 Task: Move the task Develop a new online survey and feedback system to the section Done in the project AgileCraft and filter the tasks in the project by Due next week
Action: Mouse moved to (80, 372)
Screenshot: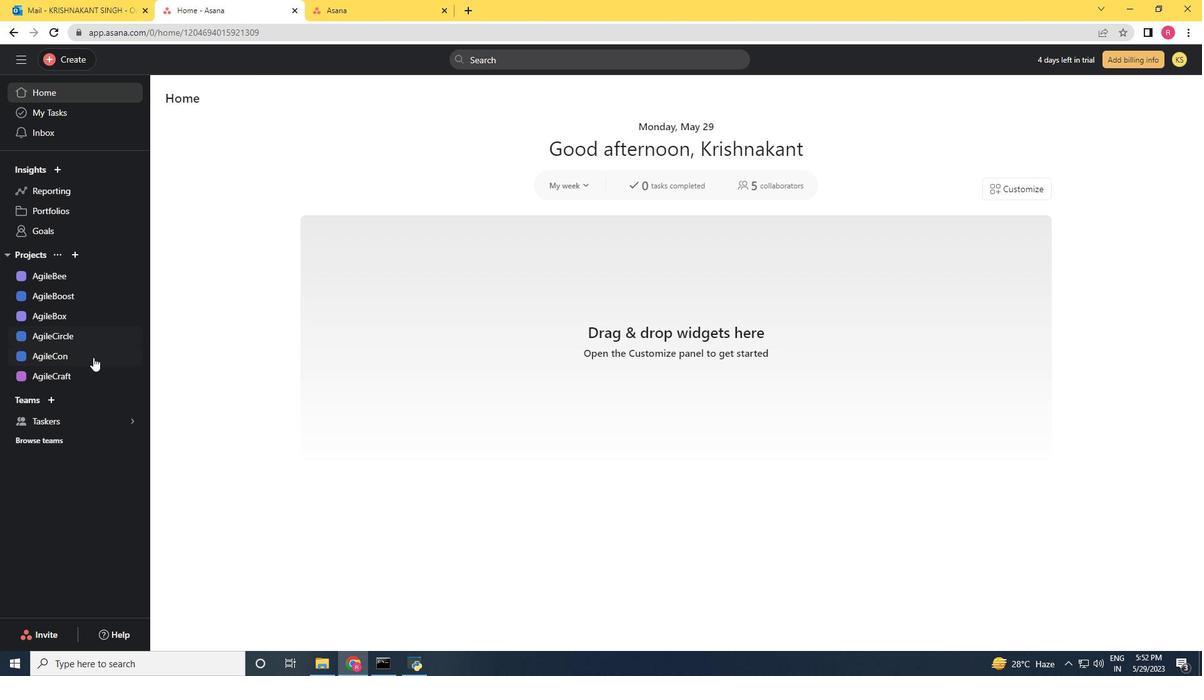
Action: Mouse pressed left at (80, 372)
Screenshot: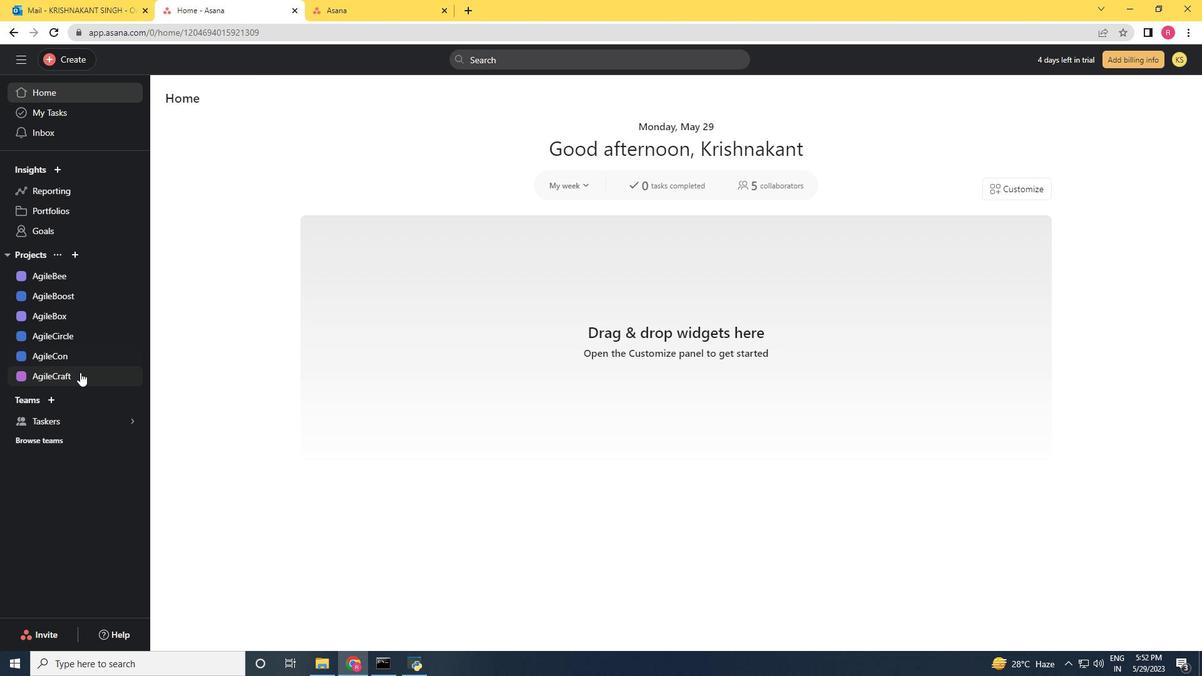 
Action: Mouse moved to (693, 230)
Screenshot: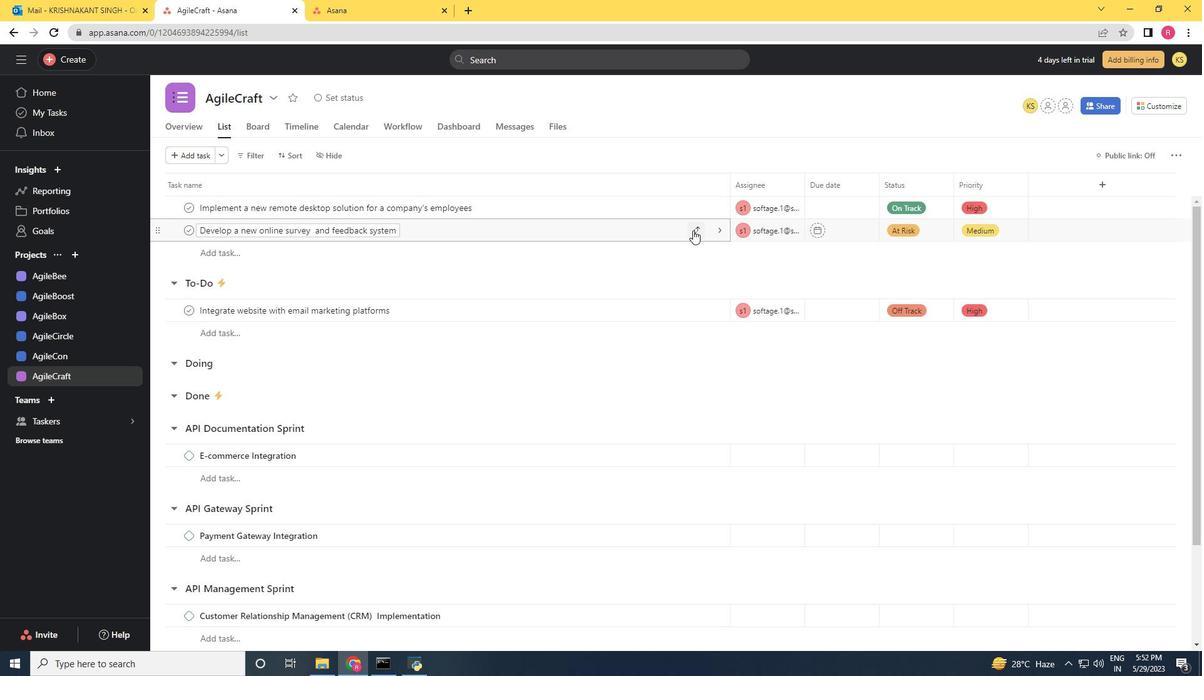 
Action: Mouse pressed left at (693, 230)
Screenshot: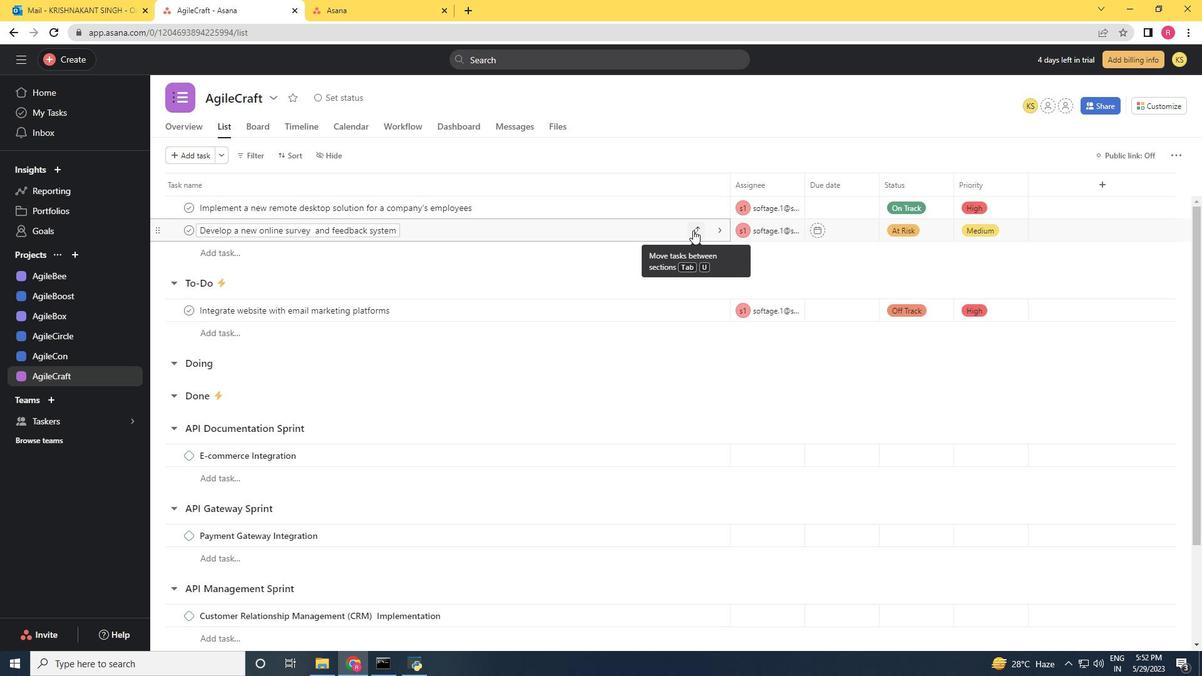 
Action: Mouse moved to (629, 343)
Screenshot: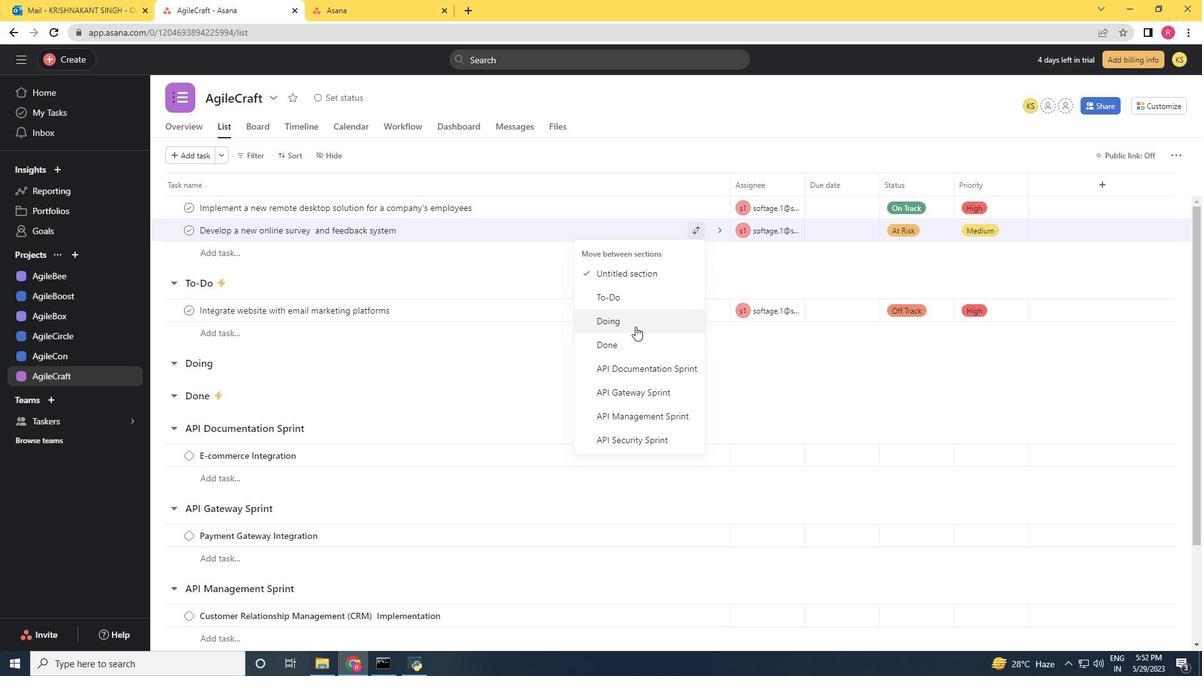 
Action: Mouse pressed left at (629, 343)
Screenshot: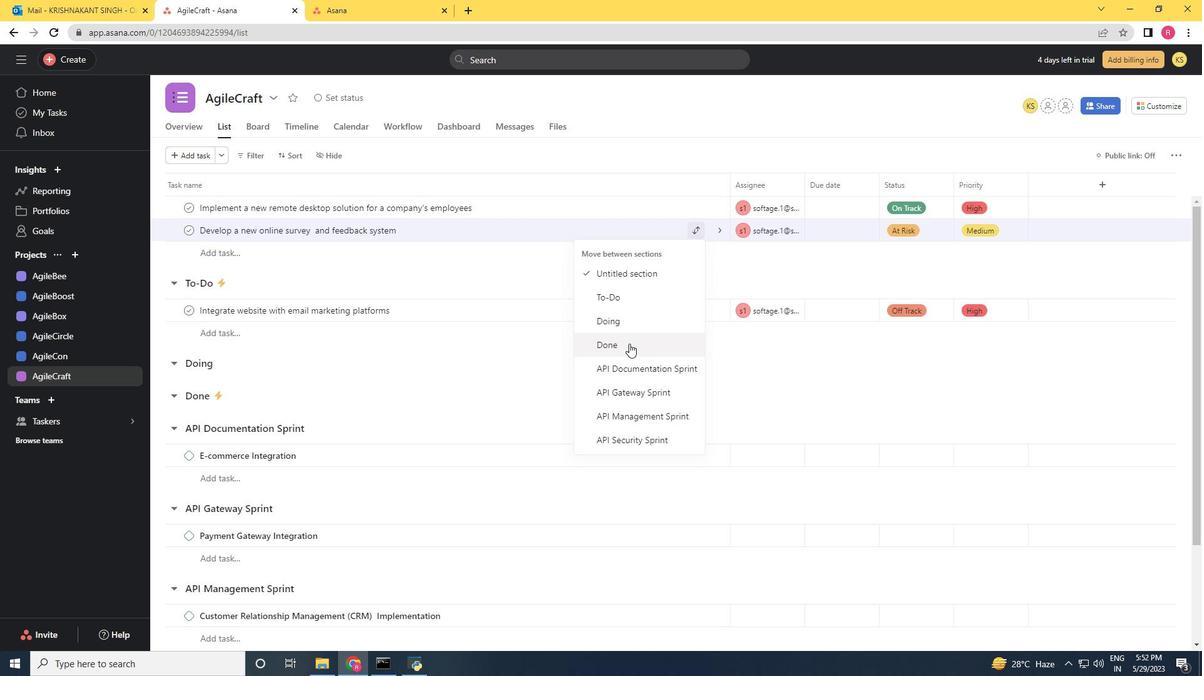
Action: Mouse moved to (522, 398)
Screenshot: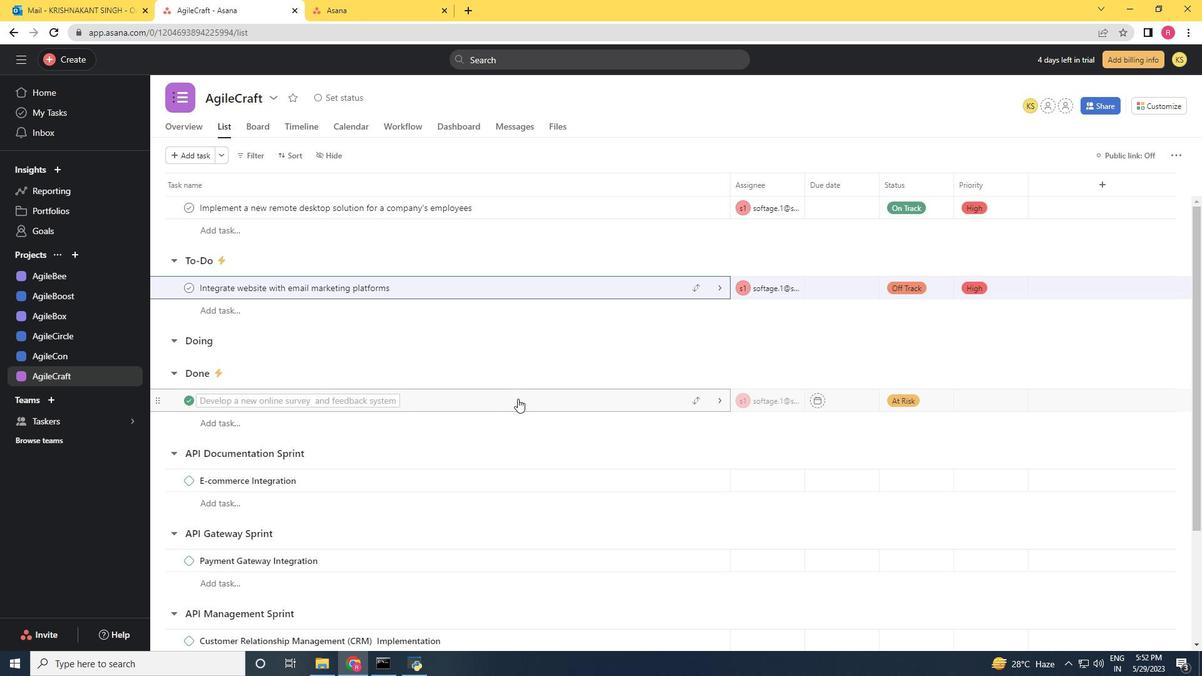 
Action: Mouse pressed left at (522, 398)
Screenshot: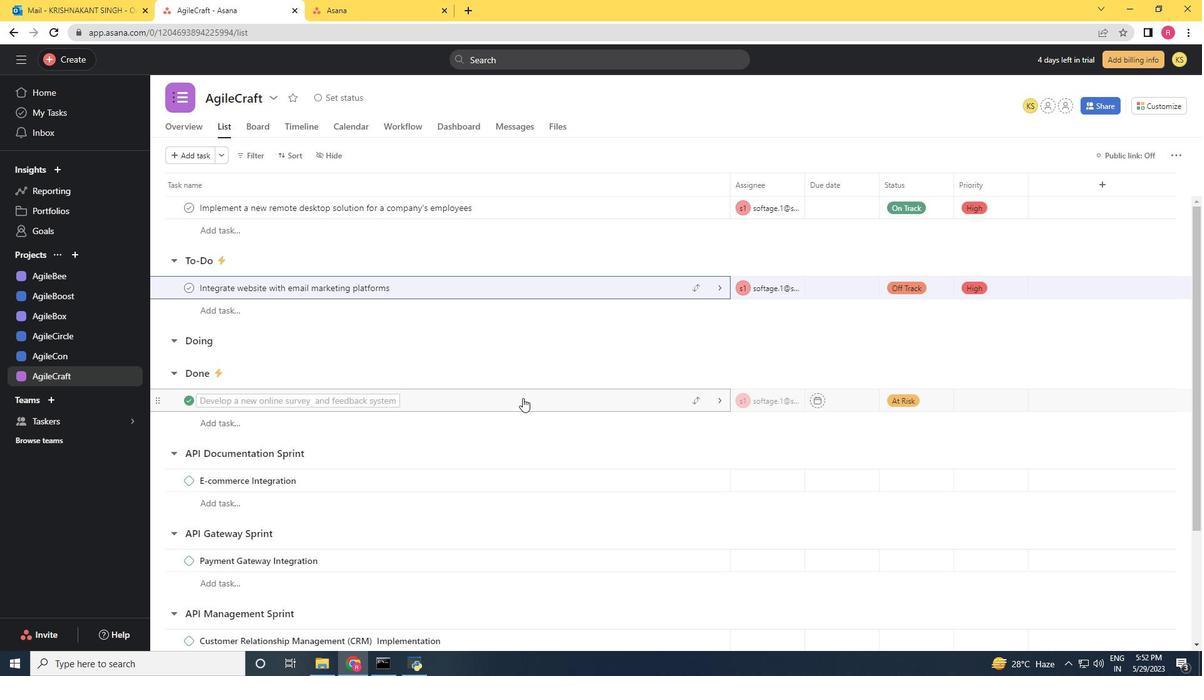 
Action: Mouse moved to (261, 153)
Screenshot: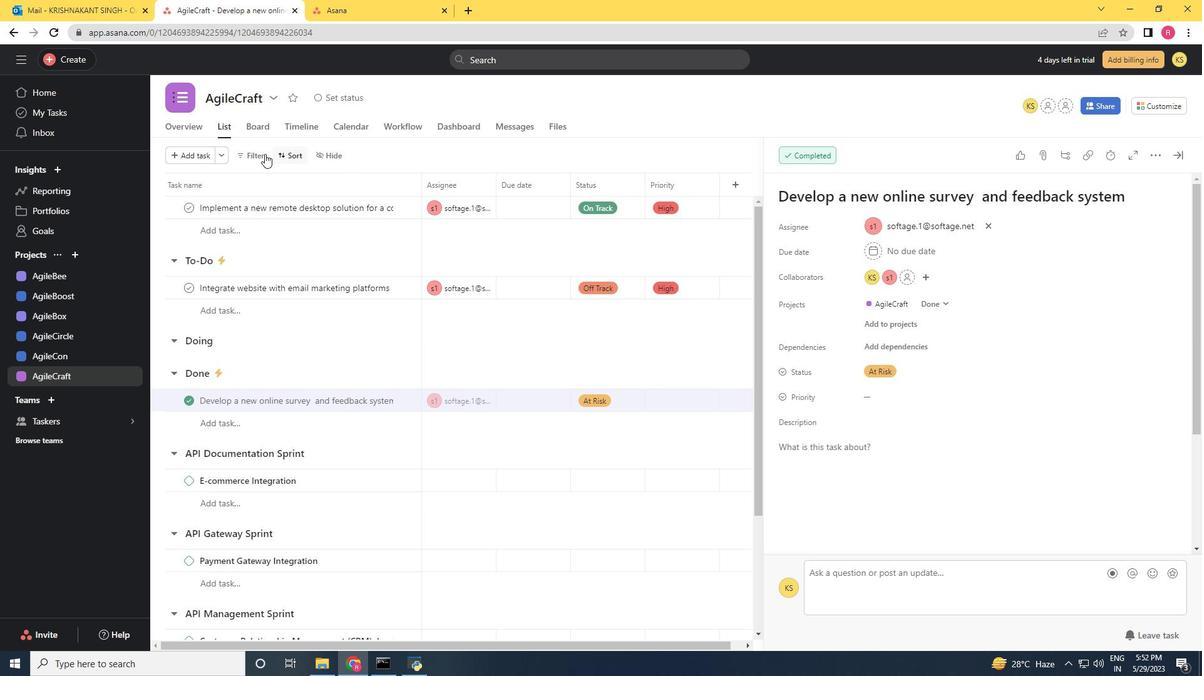 
Action: Mouse pressed left at (261, 153)
Screenshot: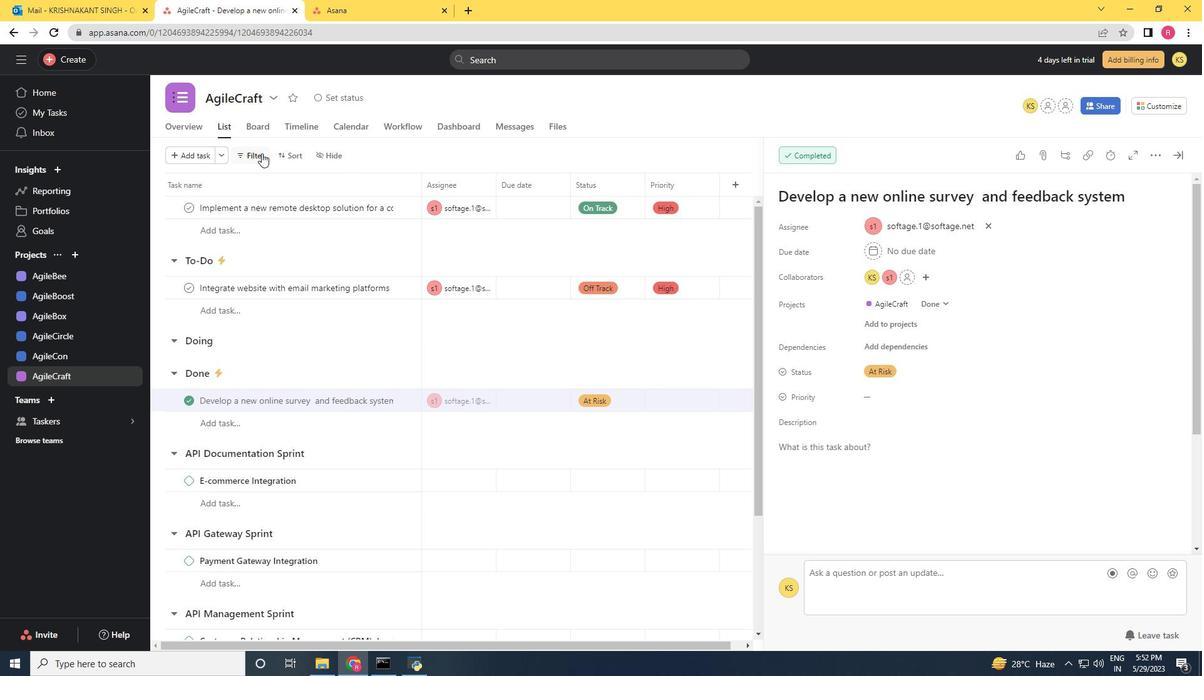 
Action: Mouse moved to (291, 228)
Screenshot: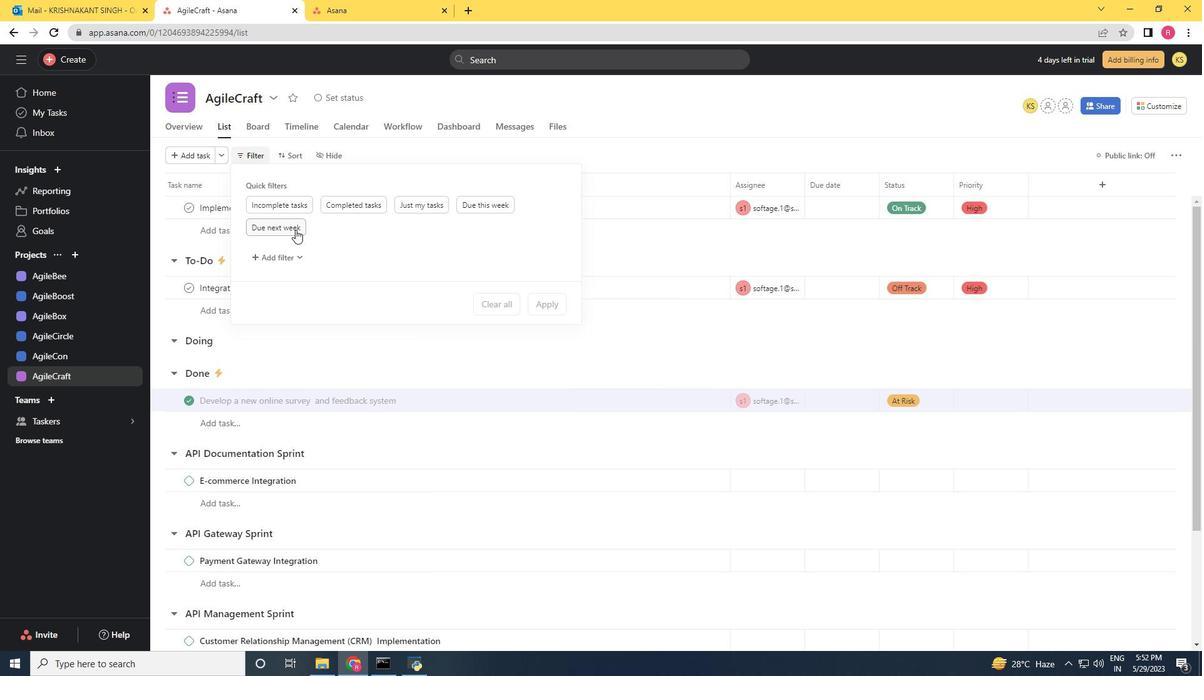 
Action: Mouse pressed left at (291, 228)
Screenshot: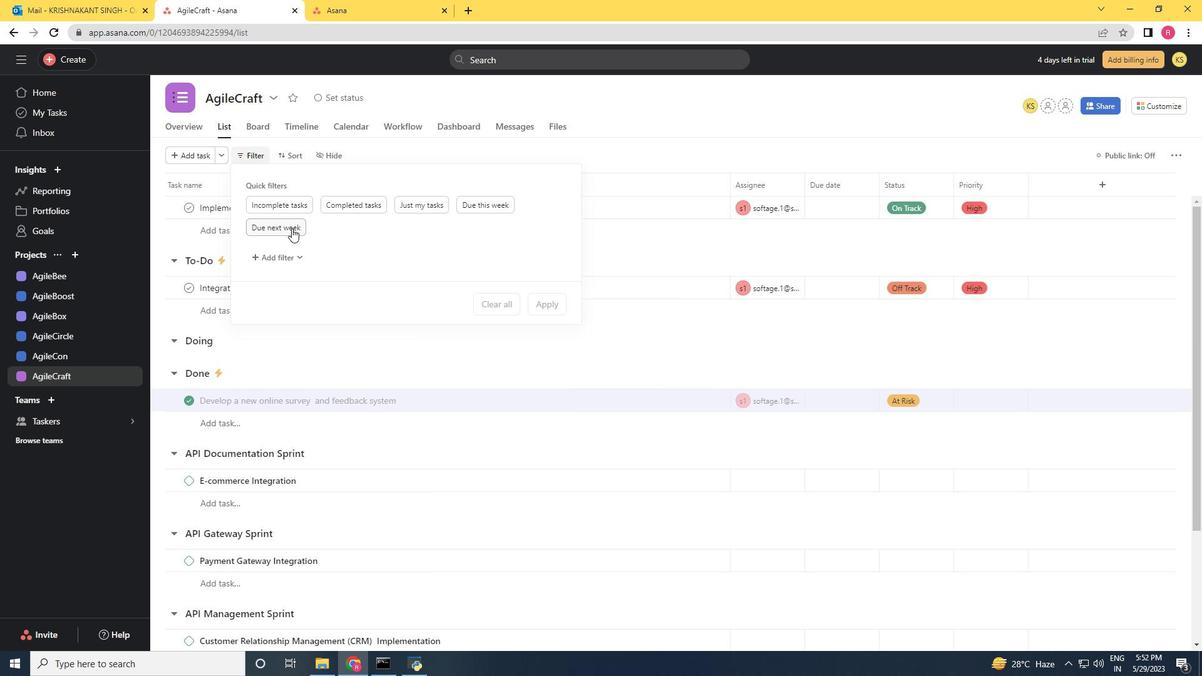
